 Task: Look for products with vanilla flavor.
Action: Mouse moved to (229, 189)
Screenshot: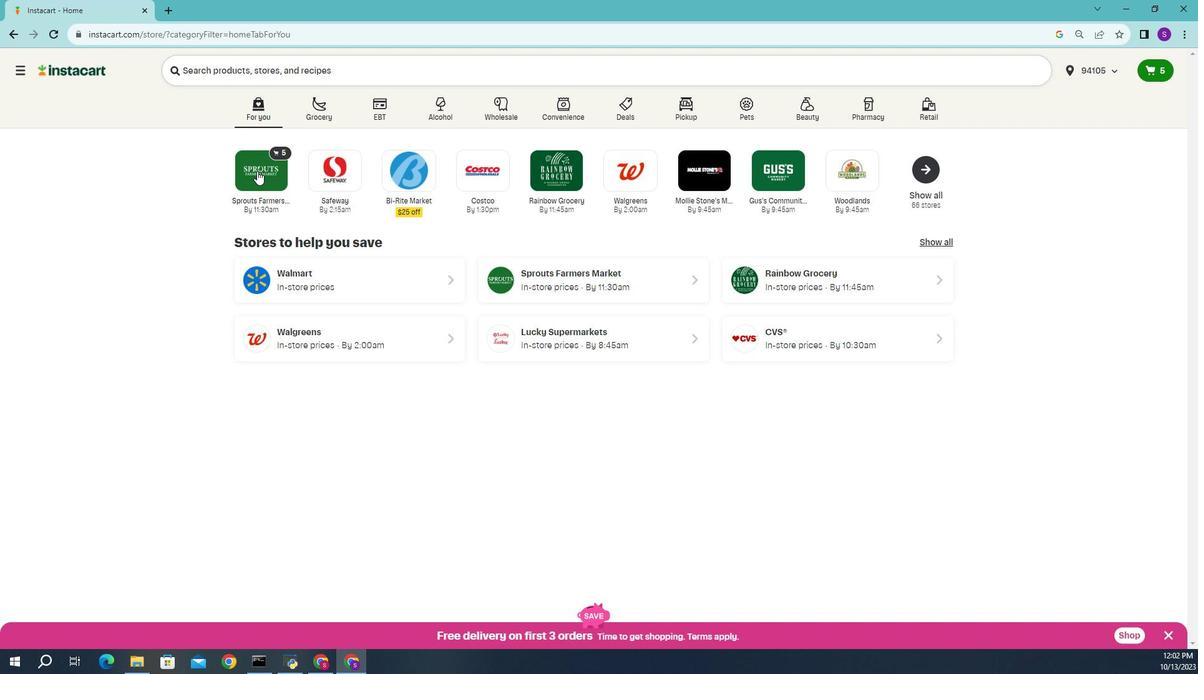 
Action: Mouse pressed left at (229, 189)
Screenshot: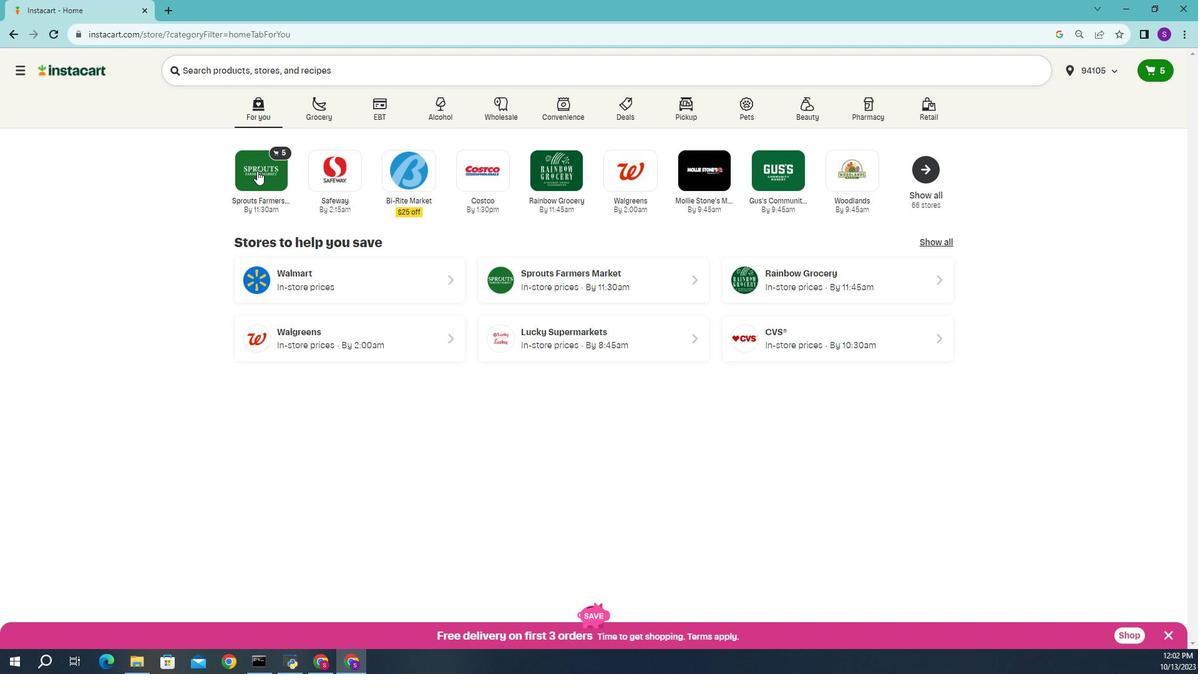 
Action: Mouse moved to (36, 389)
Screenshot: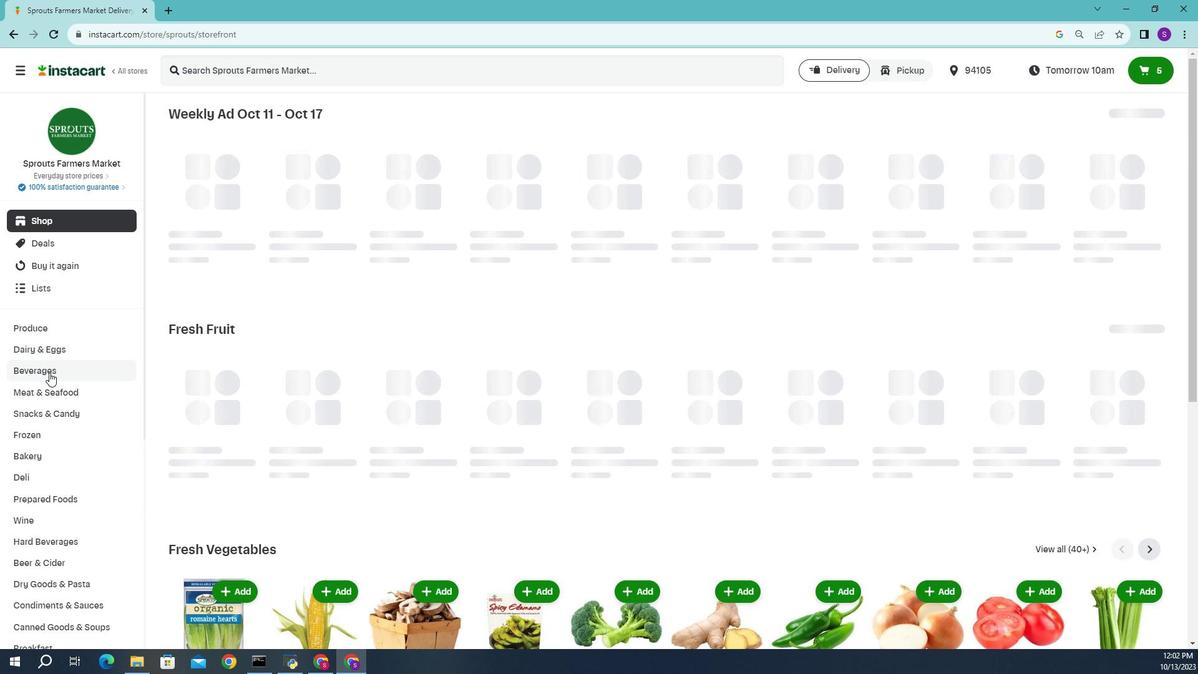 
Action: Mouse pressed left at (36, 389)
Screenshot: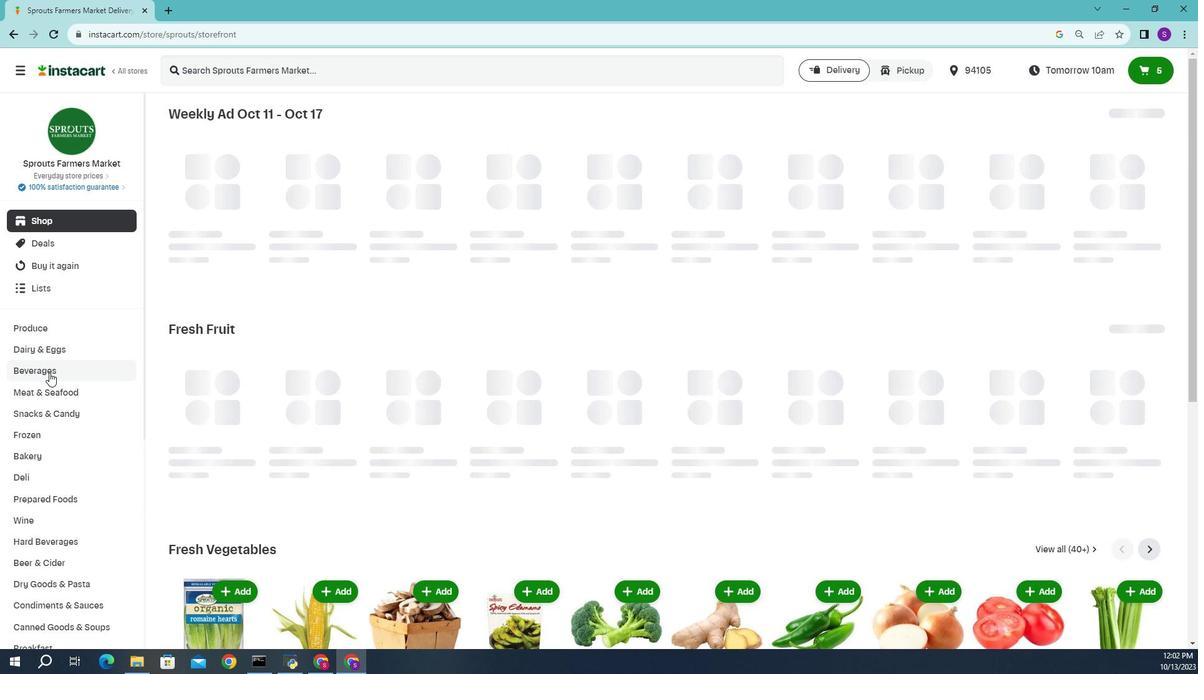 
Action: Mouse moved to (605, 205)
Screenshot: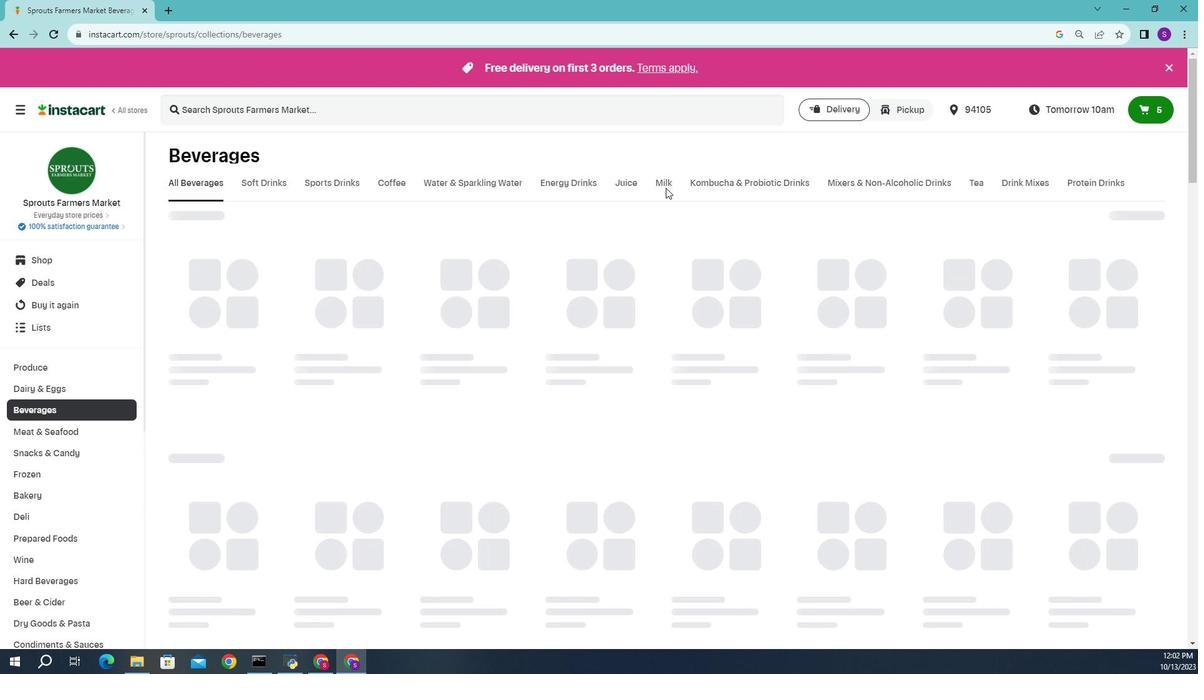 
Action: Mouse pressed left at (605, 205)
Screenshot: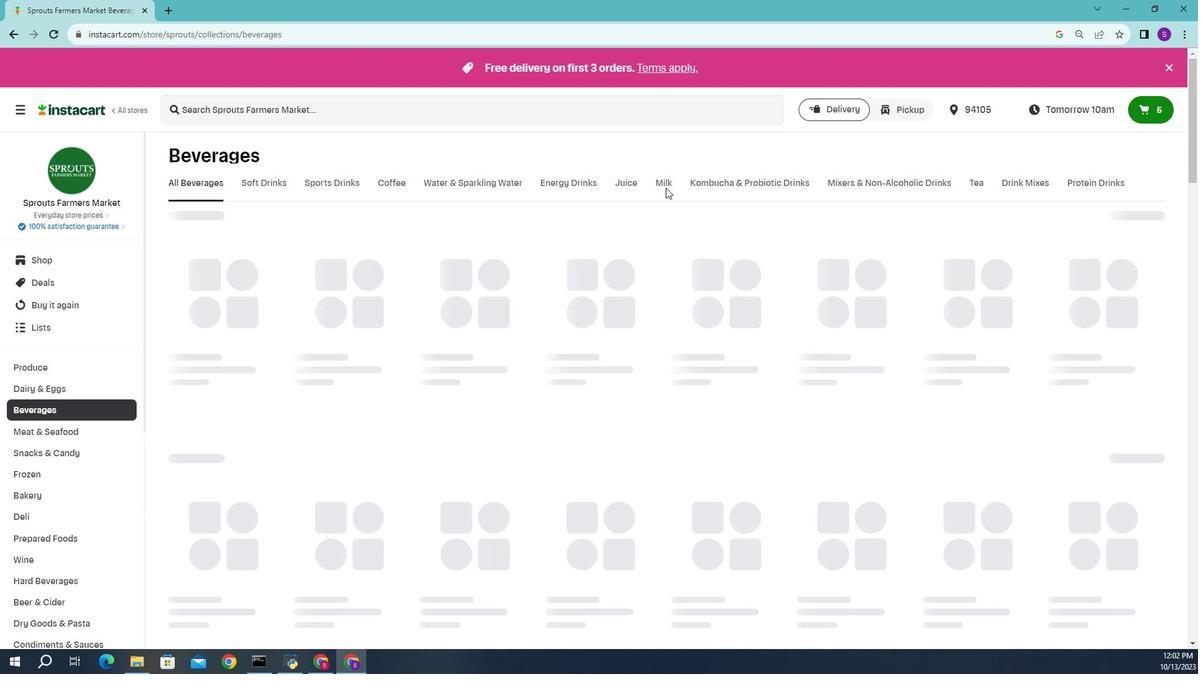 
Action: Mouse moved to (192, 298)
Screenshot: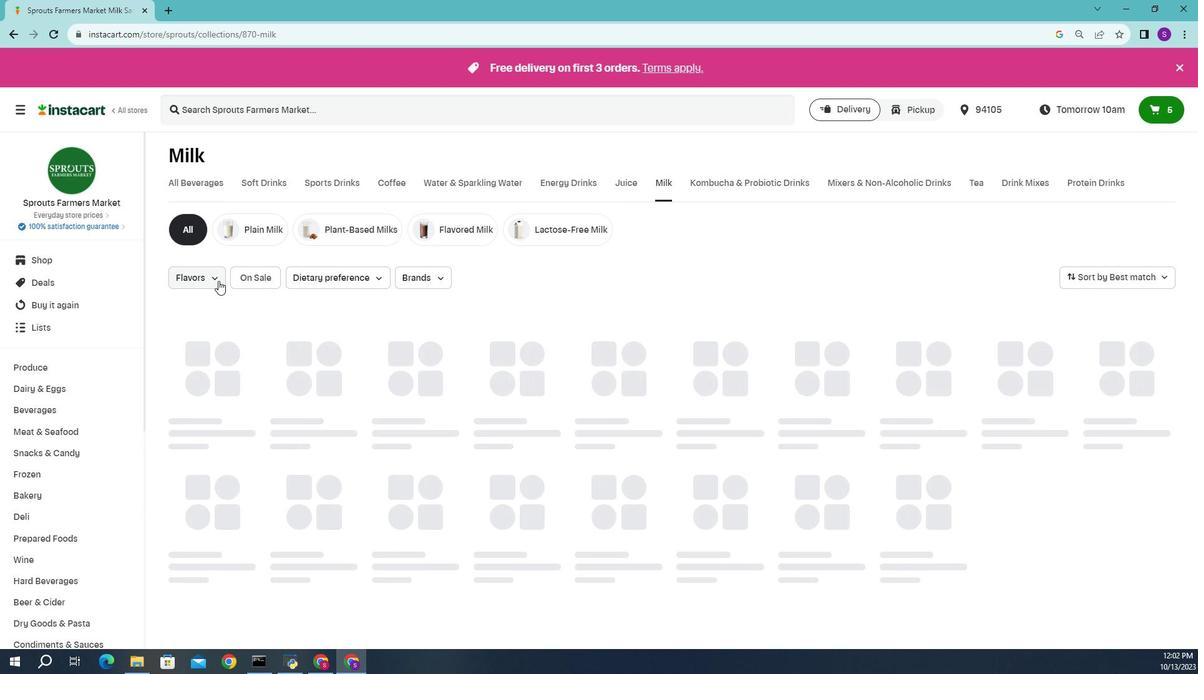 
Action: Mouse pressed left at (192, 298)
Screenshot: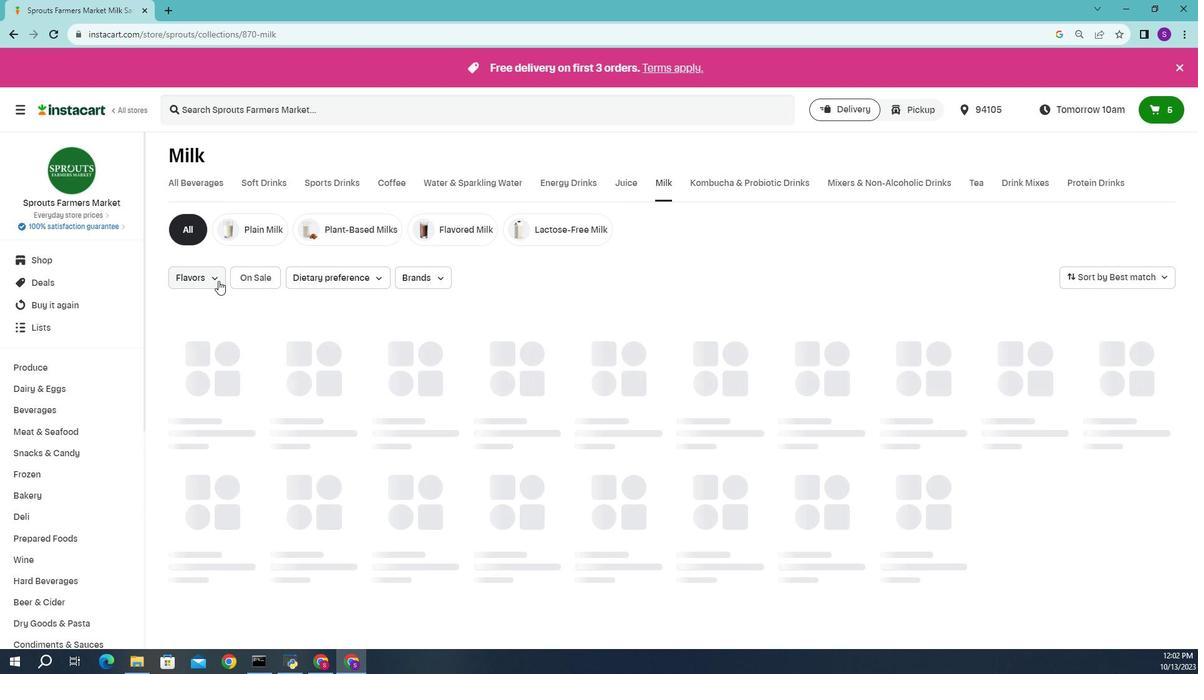 
Action: Mouse moved to (205, 360)
Screenshot: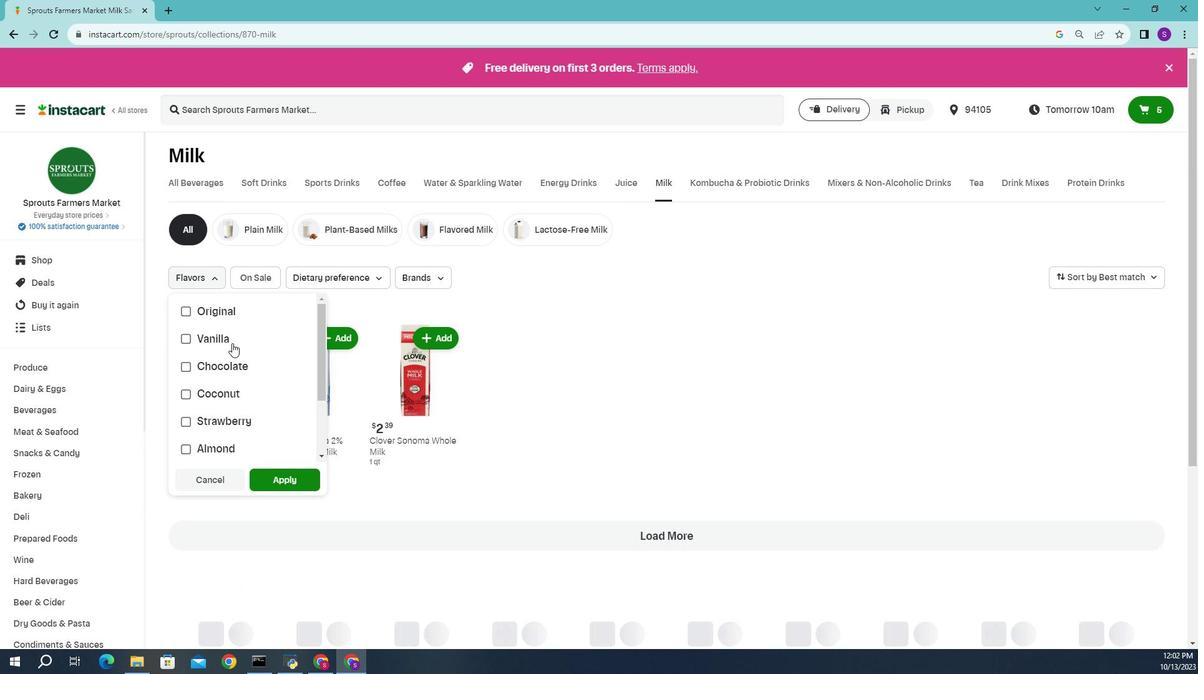 
Action: Mouse pressed left at (205, 360)
Screenshot: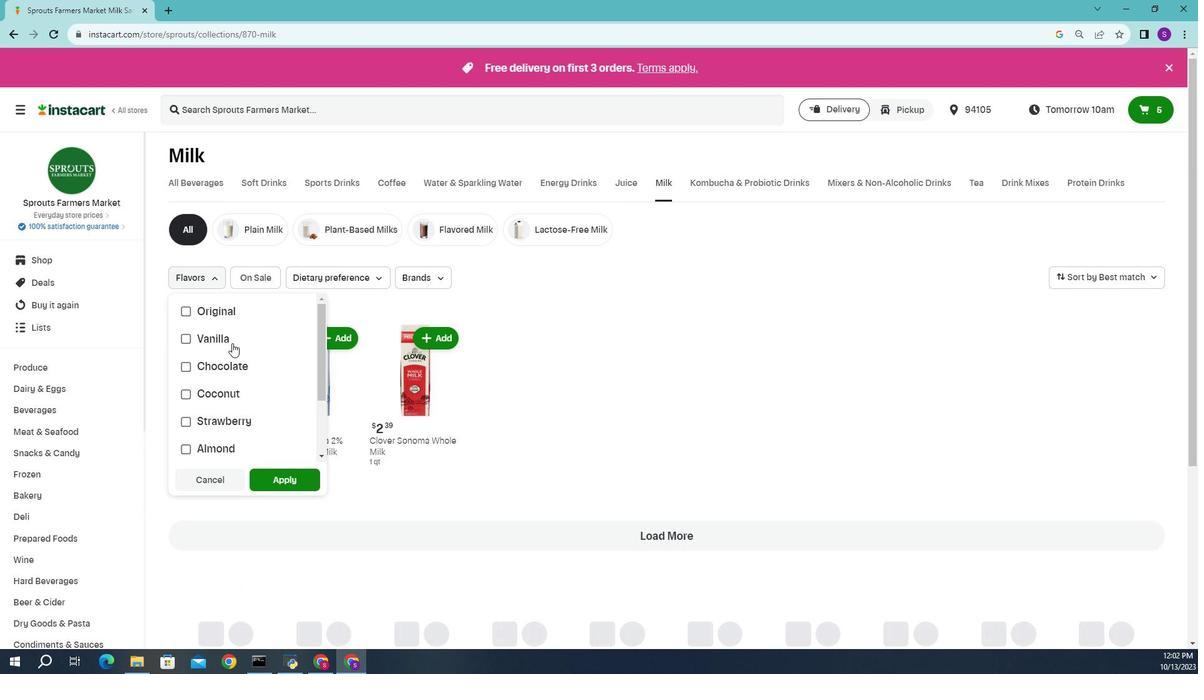 
Action: Mouse moved to (269, 494)
Screenshot: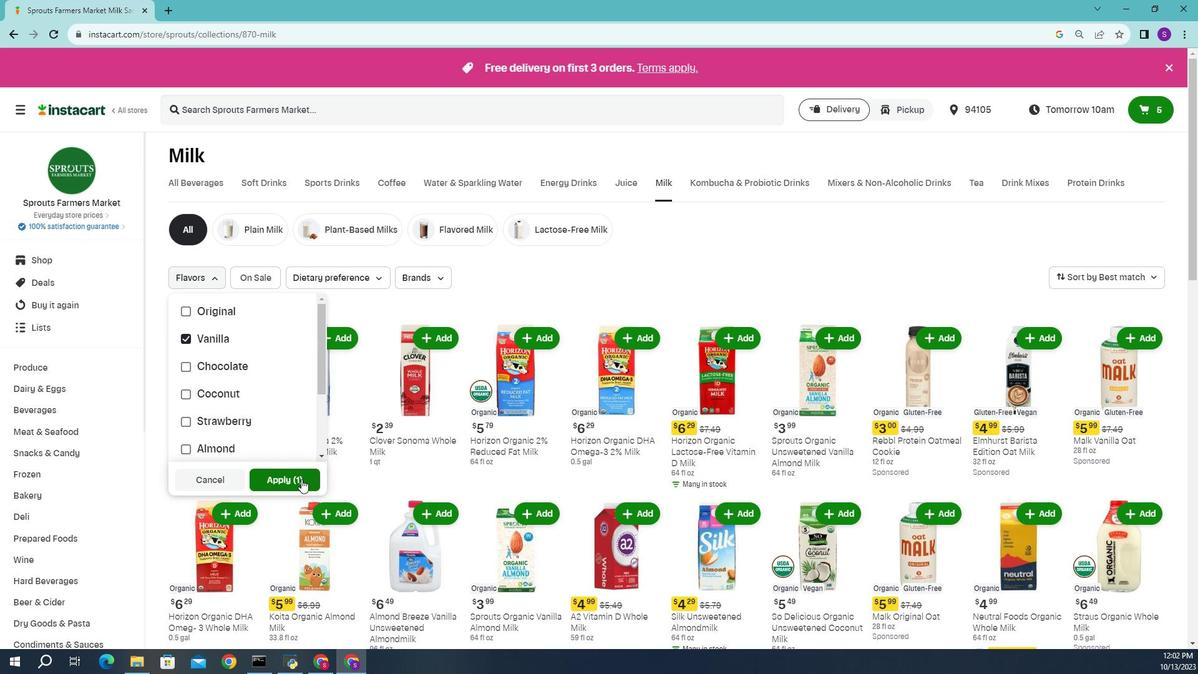 
Action: Mouse pressed left at (269, 494)
Screenshot: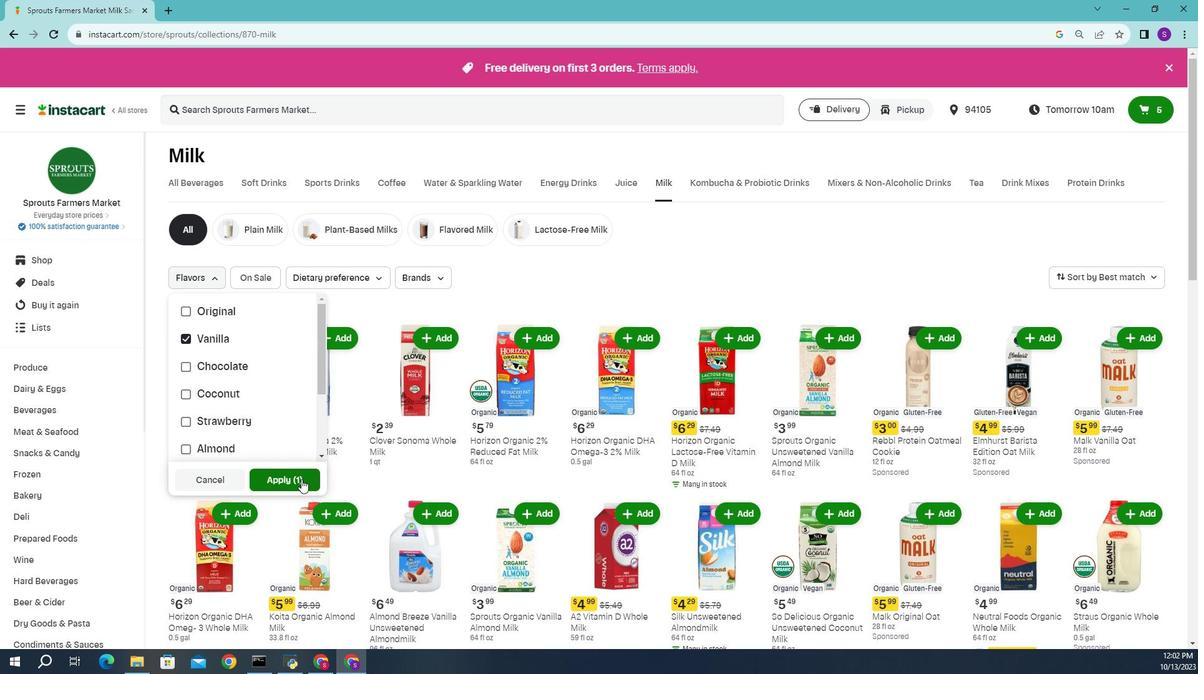 
Action: Mouse moved to (526, 547)
Screenshot: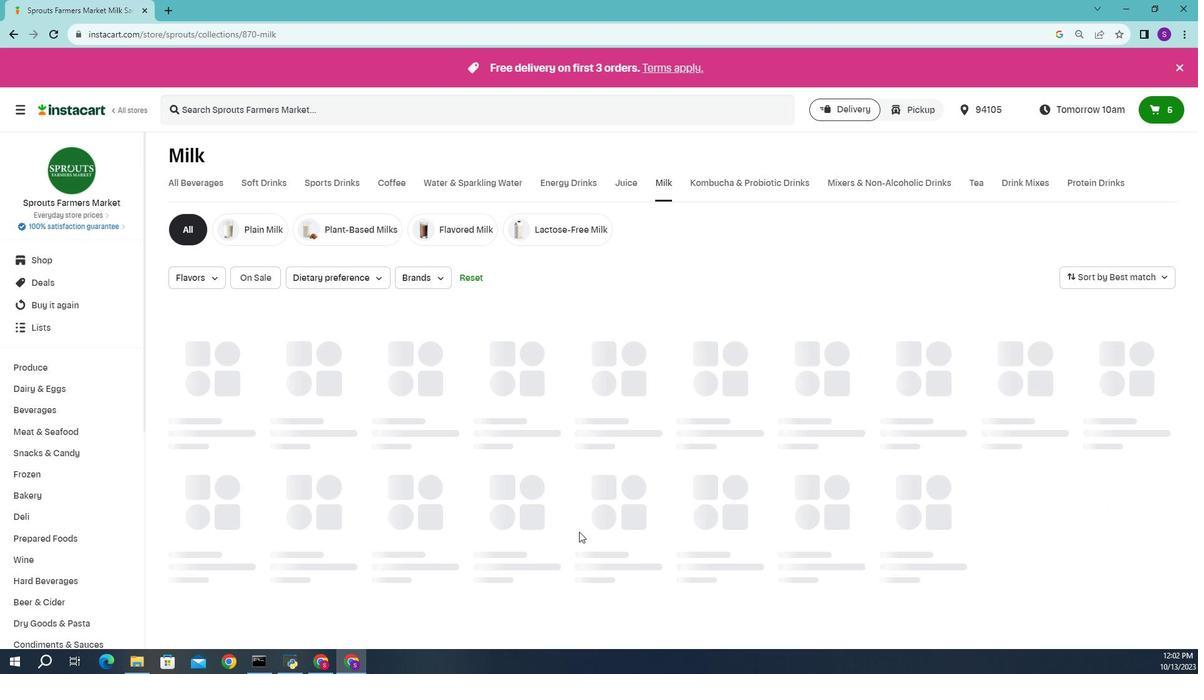 
